 Task: Add comment ""Adopt the pace of nature"".
Action: Mouse moved to (102, 58)
Screenshot: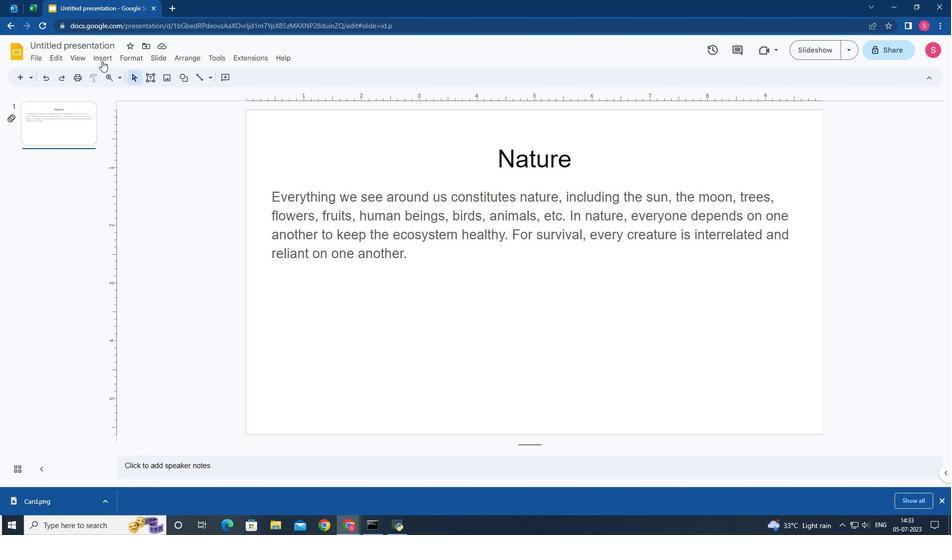 
Action: Mouse pressed left at (102, 58)
Screenshot: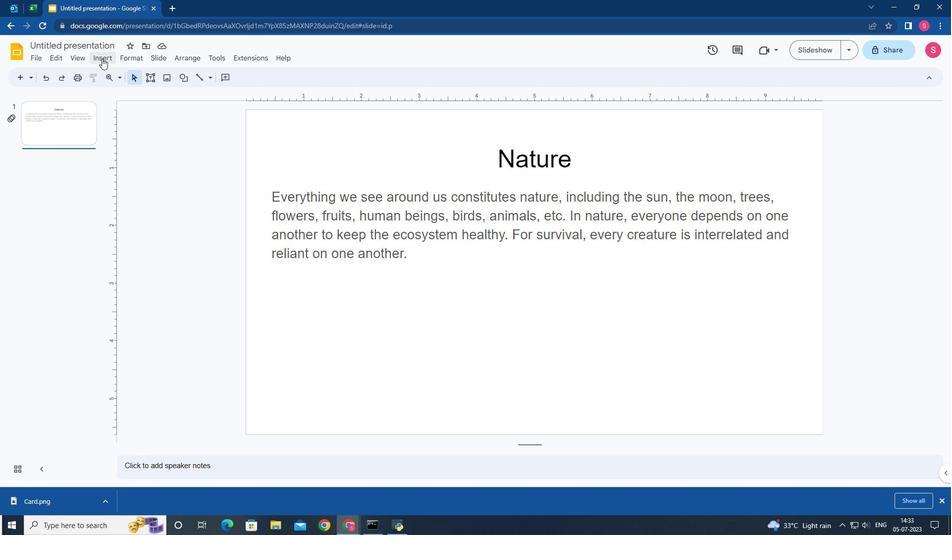 
Action: Mouse moved to (125, 295)
Screenshot: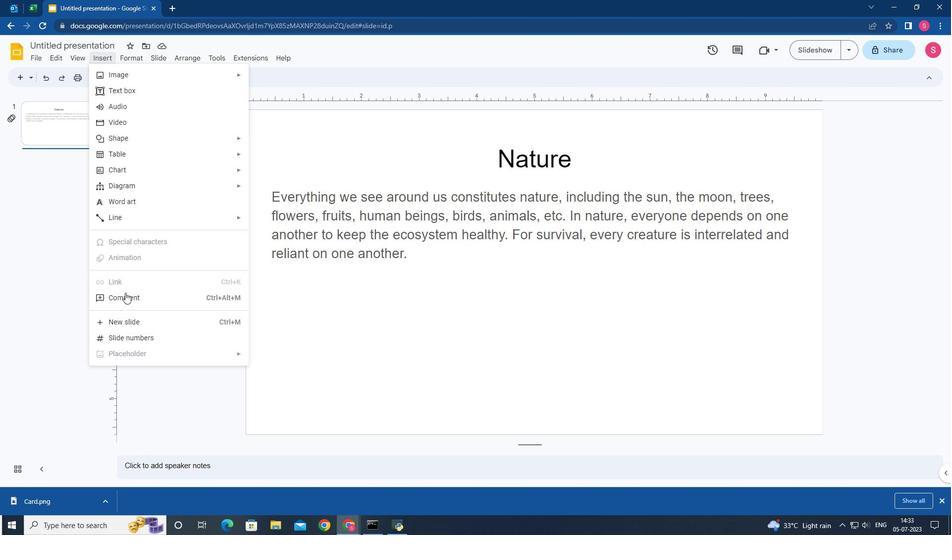 
Action: Mouse pressed left at (125, 295)
Screenshot: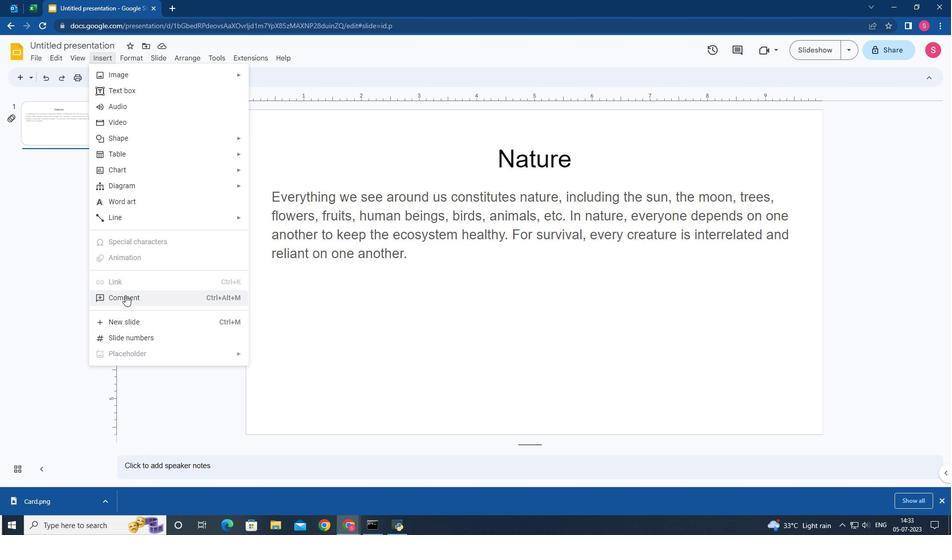 
Action: Key pressed <Key.shift>Adopt<Key.space>the<Key.space>pa
Screenshot: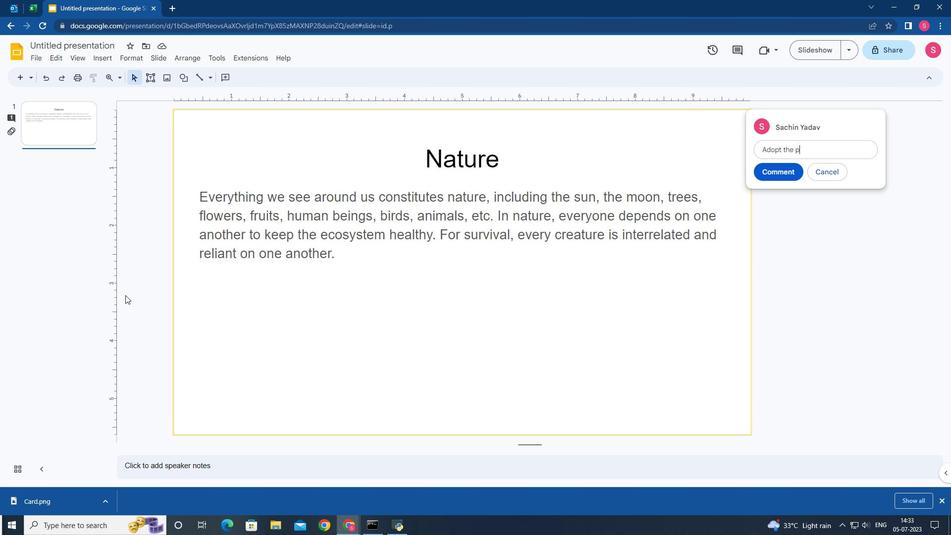 
Action: Mouse moved to (125, 295)
Screenshot: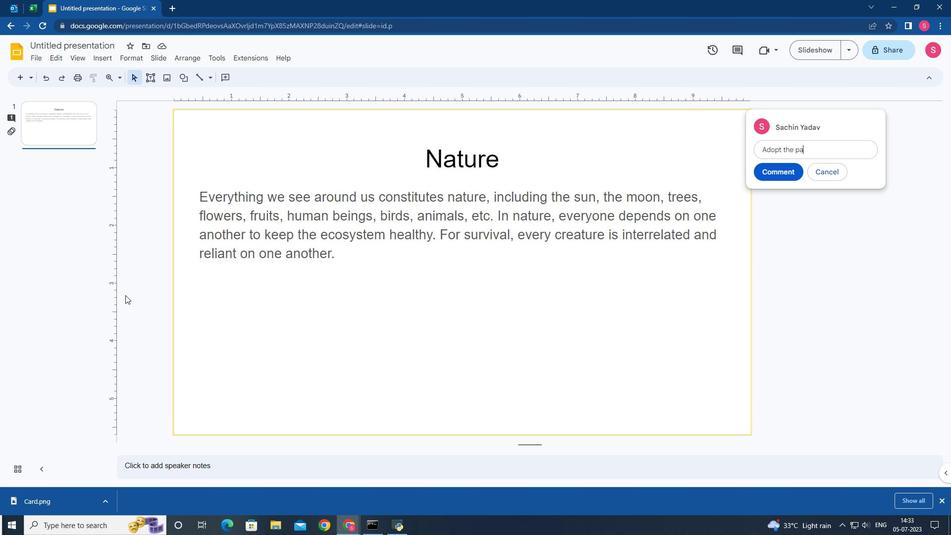 
Action: Key pressed ce<Key.space>of<Key.space>nature
Screenshot: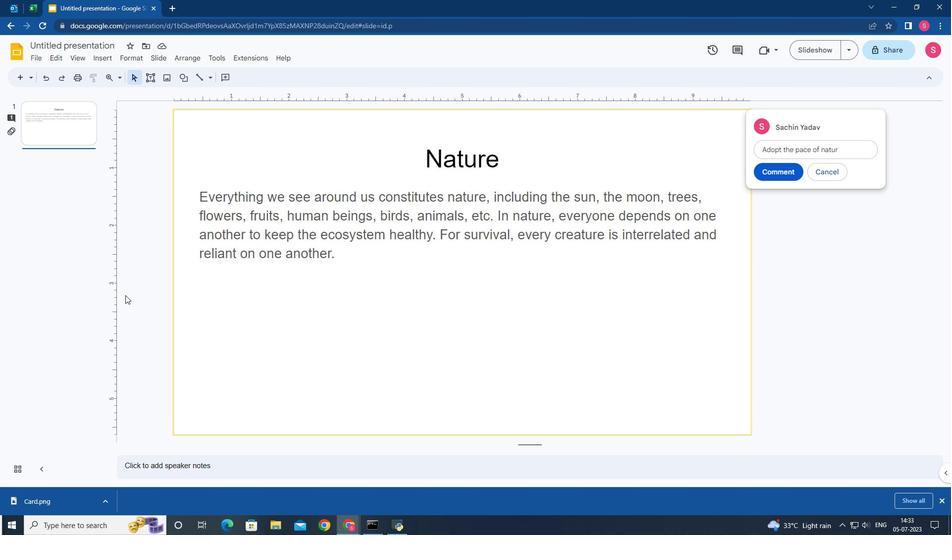 
Action: Mouse moved to (771, 170)
Screenshot: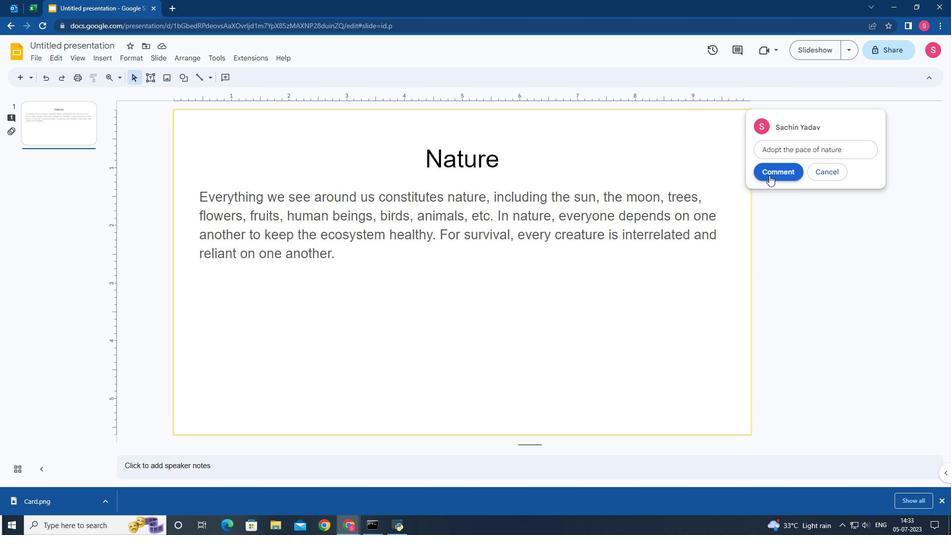 
Action: Mouse pressed left at (771, 170)
Screenshot: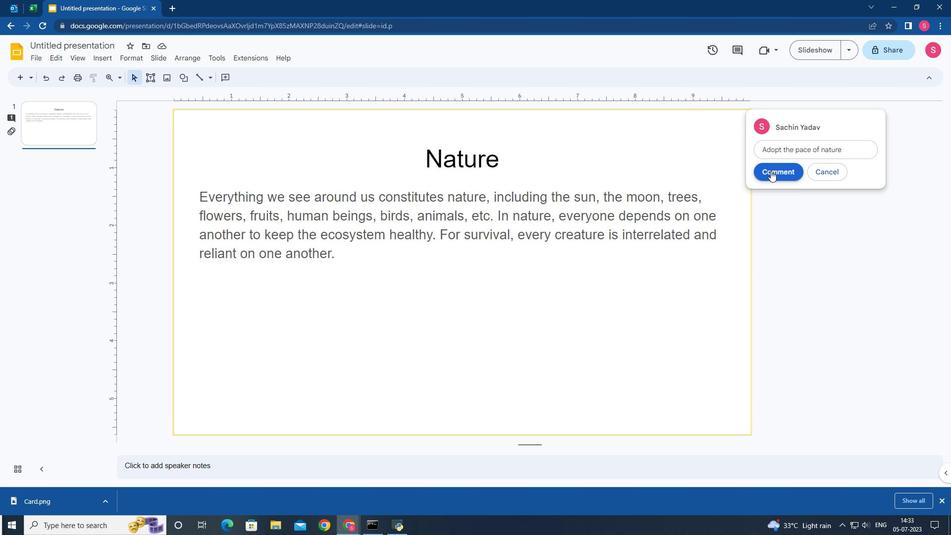 
Action: Mouse moved to (446, 306)
Screenshot: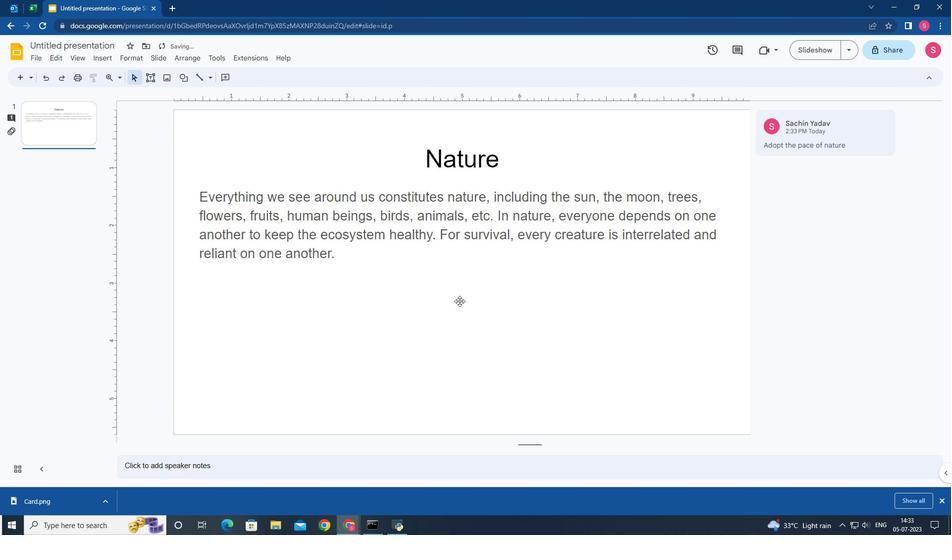 
